 Task: Plan a wildlife safari in Everglades National Park, Florida, and Big Cypress National Preserve, Florida.
Action: Mouse moved to (156, 72)
Screenshot: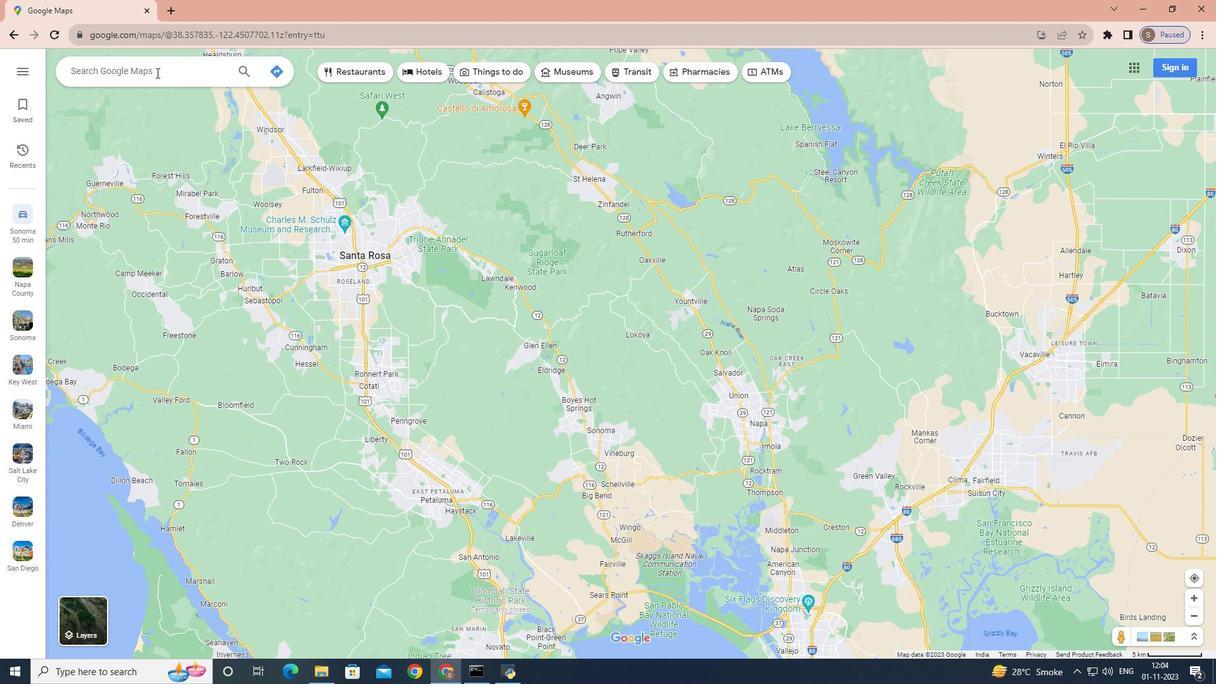 
Action: Mouse pressed left at (156, 72)
Screenshot: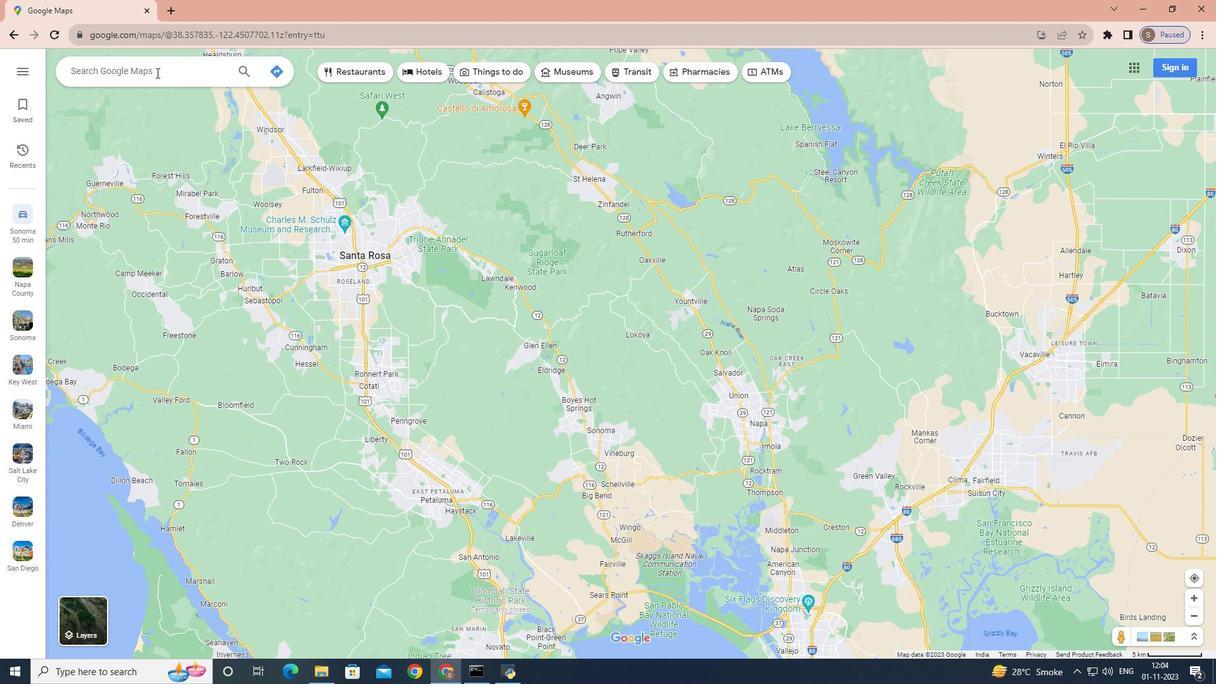 
Action: Key pressed <Key.shift>E
Screenshot: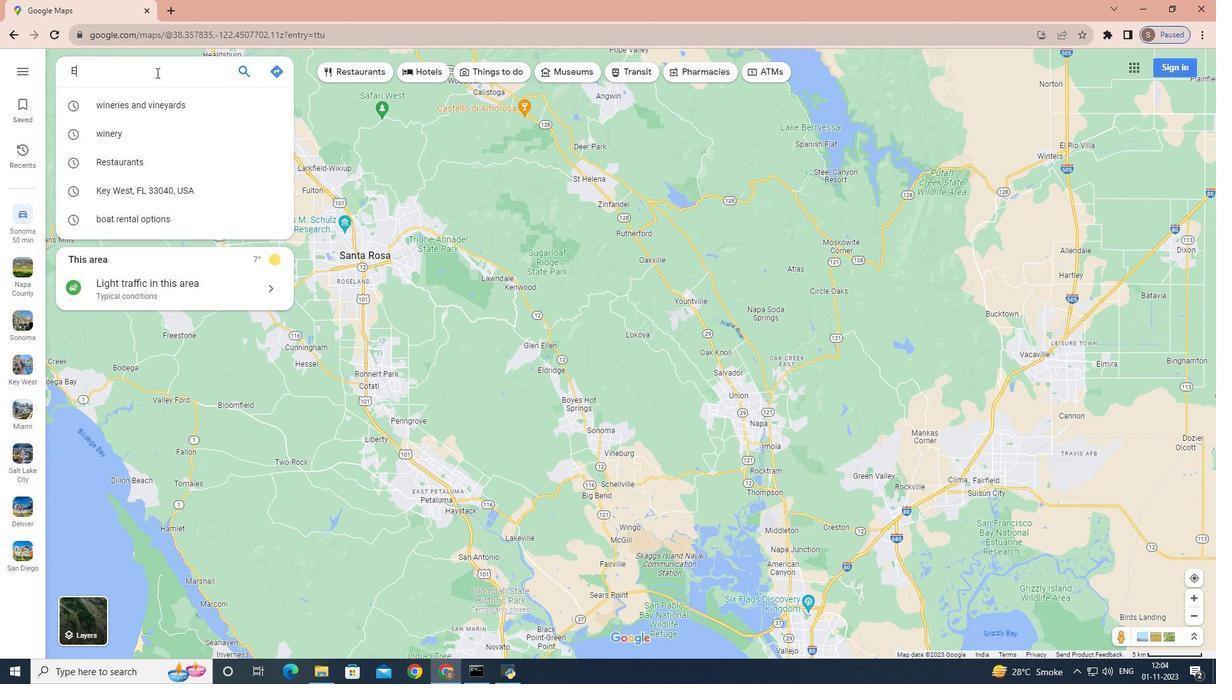 
Action: Mouse moved to (156, 72)
Screenshot: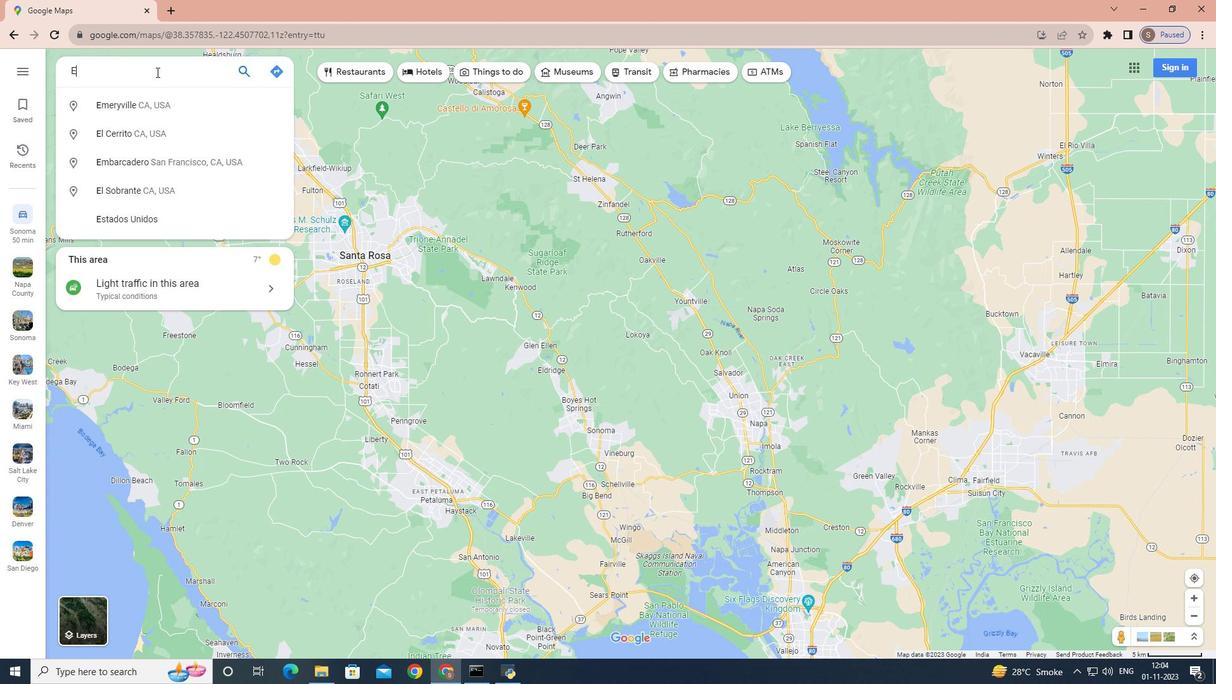 
Action: Key pressed verglades<Key.space><Key.shift>National<Key.space><Key.shift>Park,<Key.space><Key.shift>Florida<Key.enter>
Screenshot: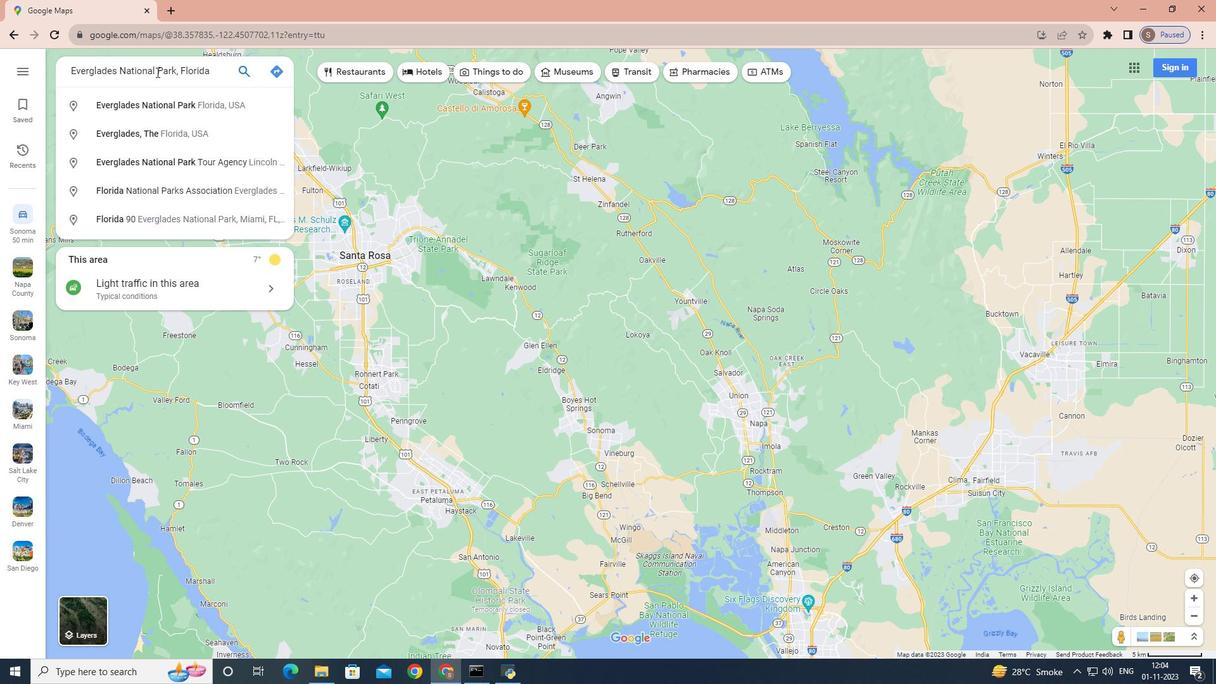 
Action: Mouse moved to (174, 311)
Screenshot: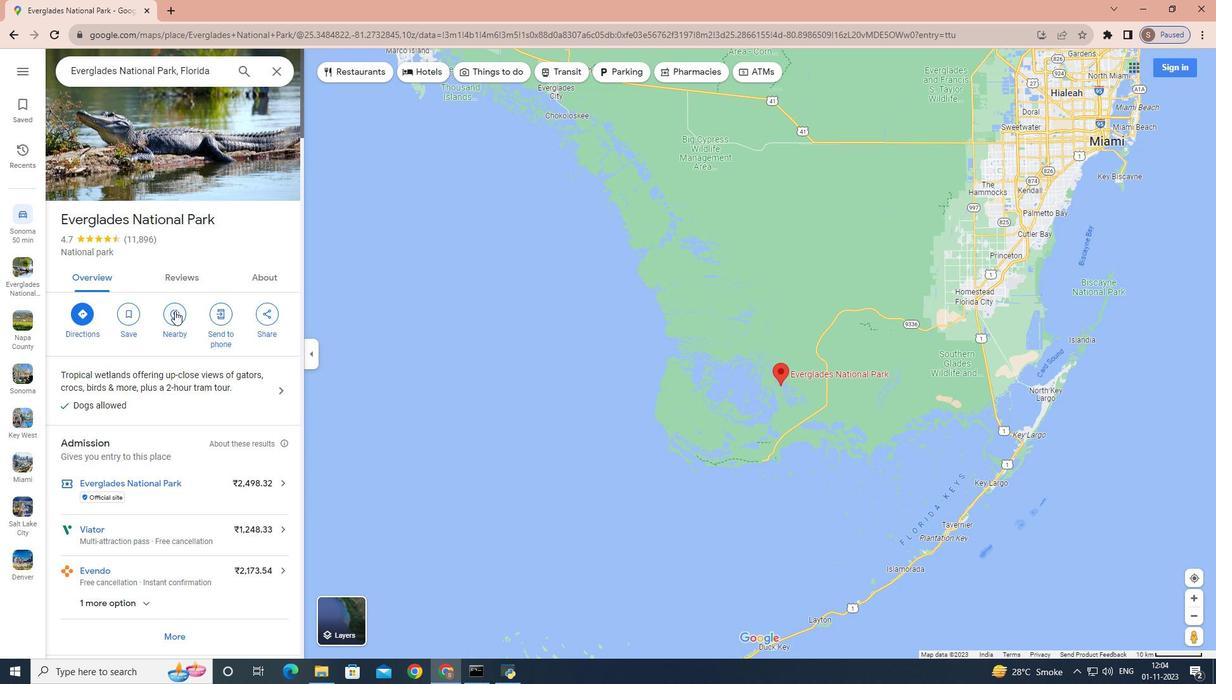 
Action: Mouse pressed left at (174, 311)
Screenshot: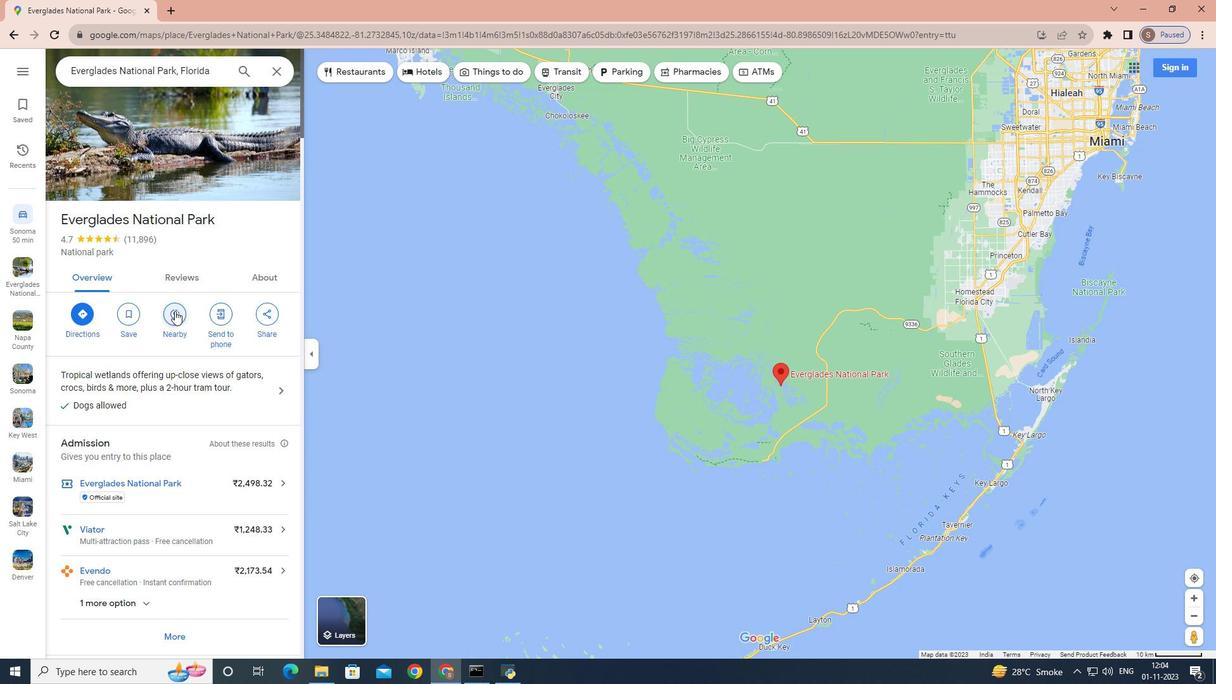 
Action: Mouse moved to (202, 211)
Screenshot: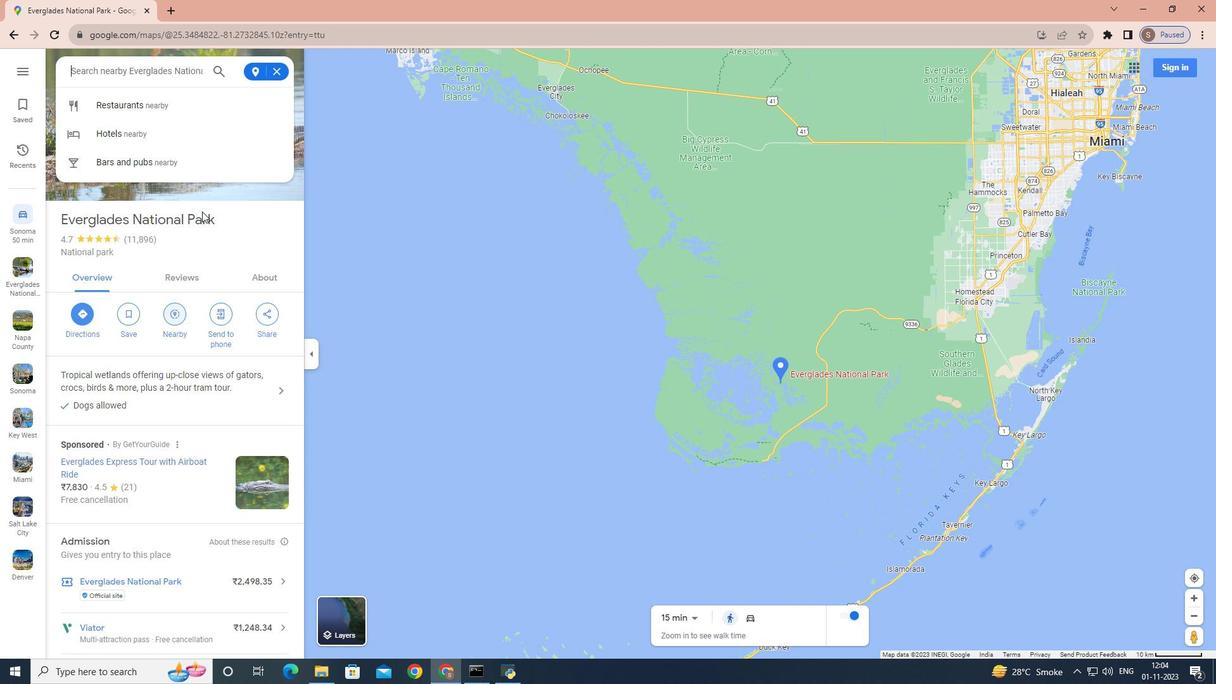 
Action: Key pressed wildlife<Key.space>safari<Key.enter>
Screenshot: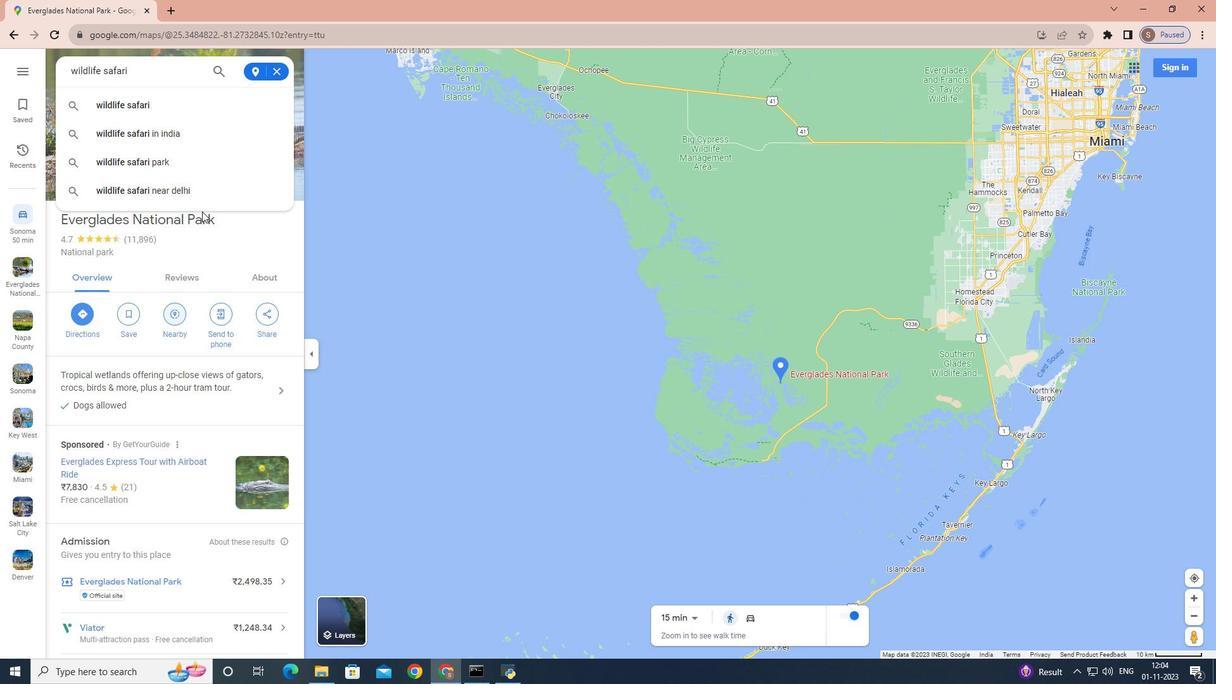
Action: Mouse moved to (276, 74)
Screenshot: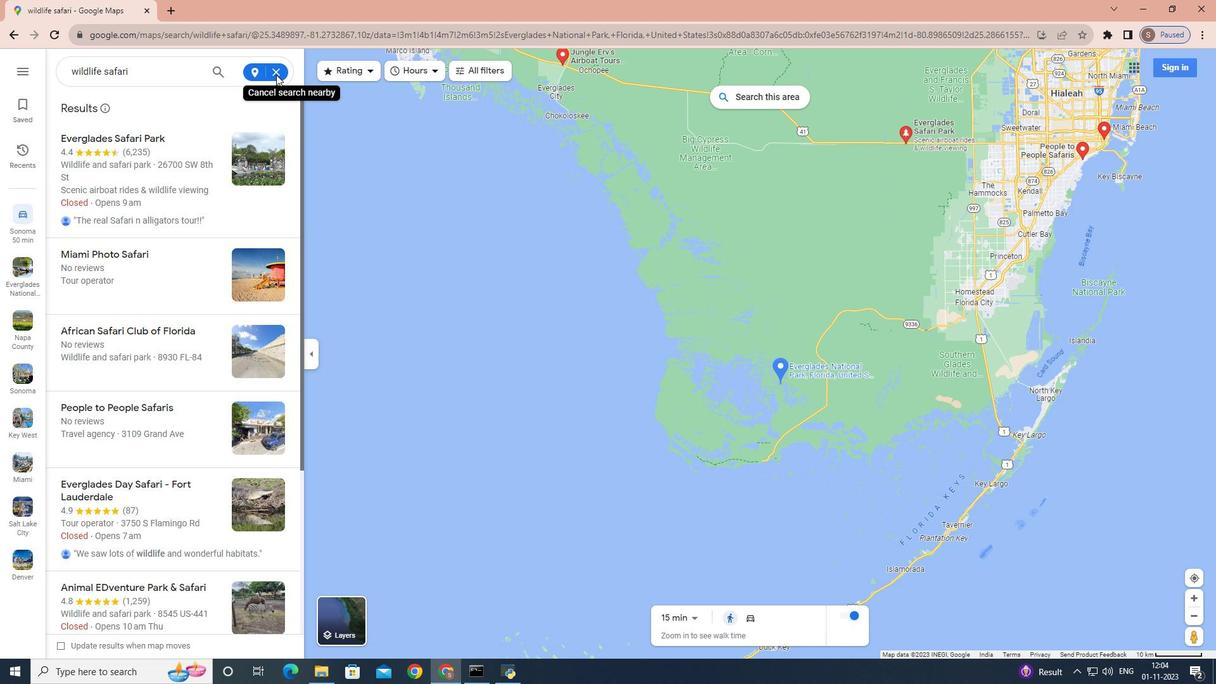 
Action: Mouse pressed left at (276, 74)
Screenshot: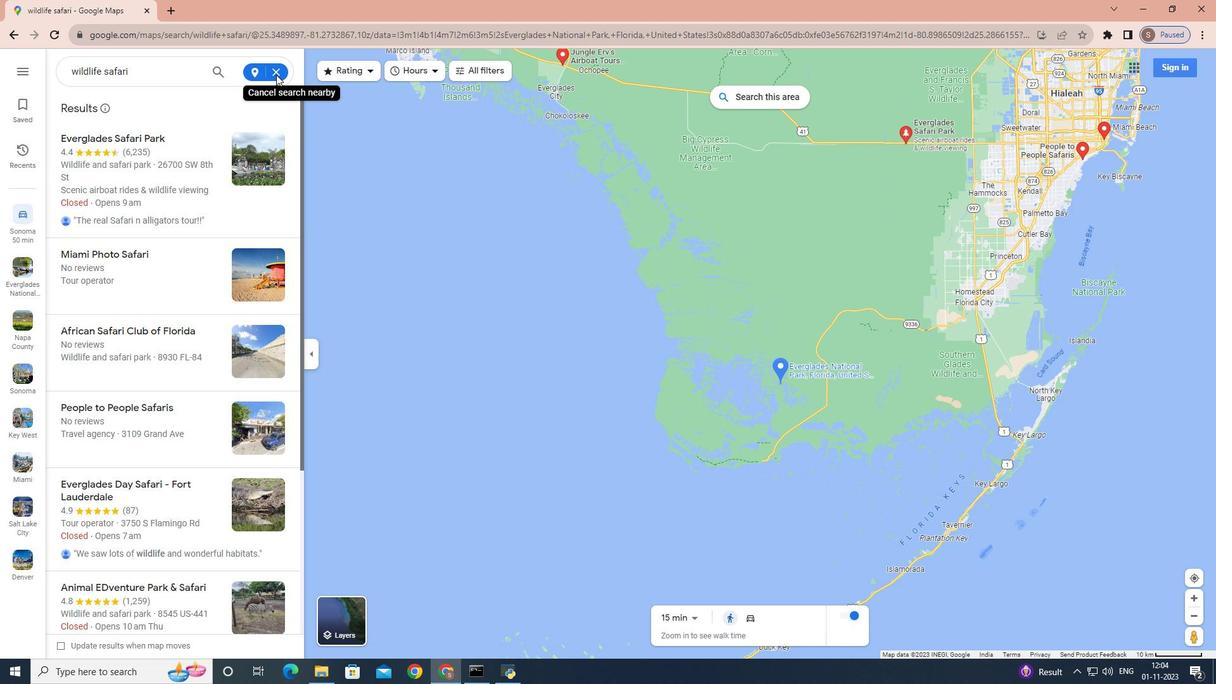 
Action: Mouse pressed left at (276, 74)
Screenshot: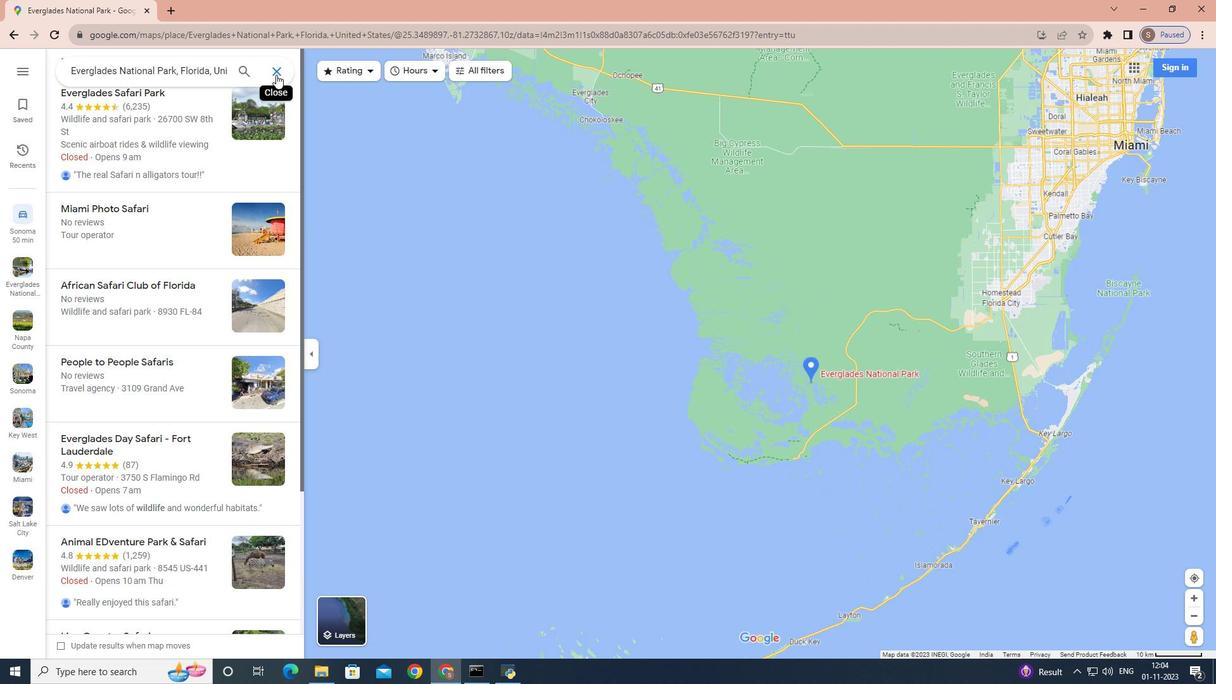 
Action: Key pressed <Key.shift><Key.shift><Key.shift><Key.shift><Key.shift><Key.shift><Key.shift><Key.shift>Big<Key.space><Key.shift>Cypress<Key.space><Key.shift>National<Key.space><Key.shift>Preserve,<Key.space><Key.shift>Florida<Key.enter>
Screenshot: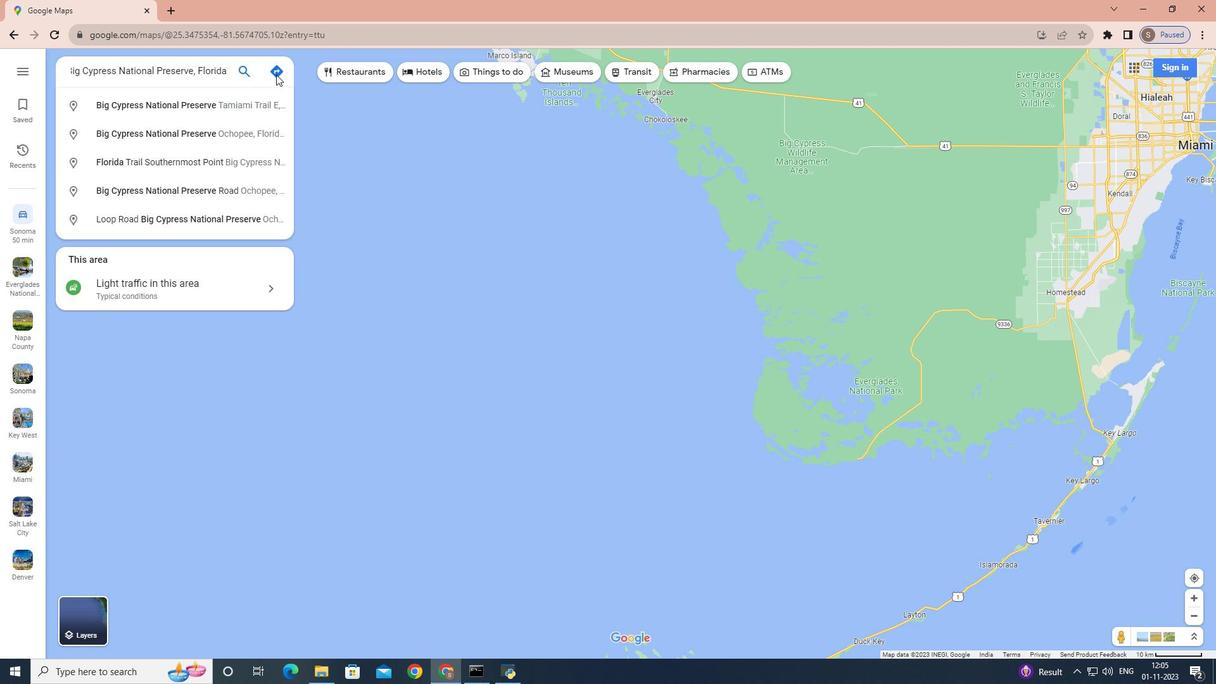 
Action: Mouse moved to (172, 264)
Screenshot: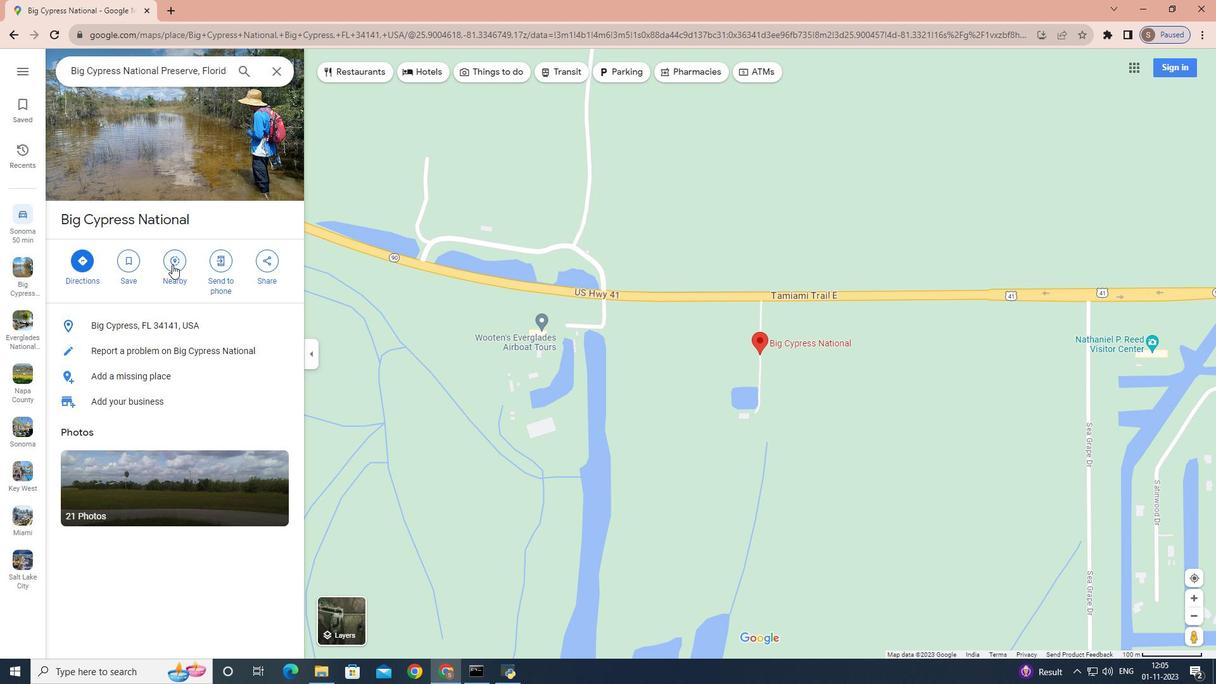 
Action: Mouse pressed left at (172, 264)
Screenshot: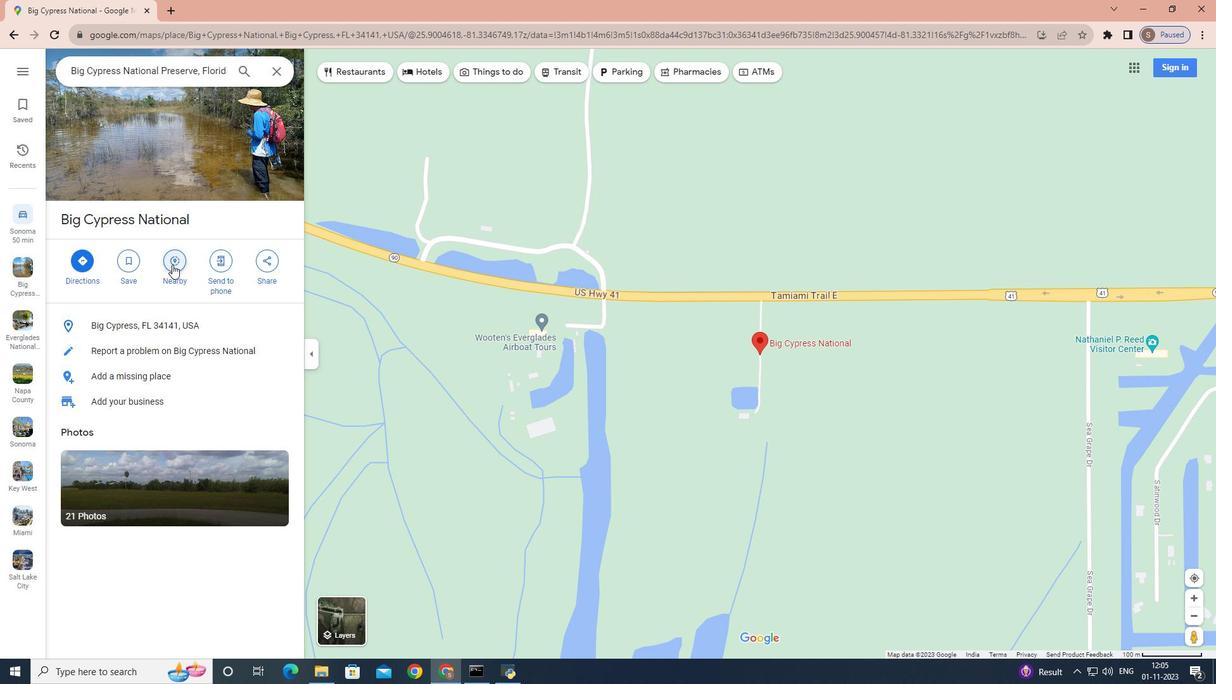 
Action: Mouse moved to (155, 224)
Screenshot: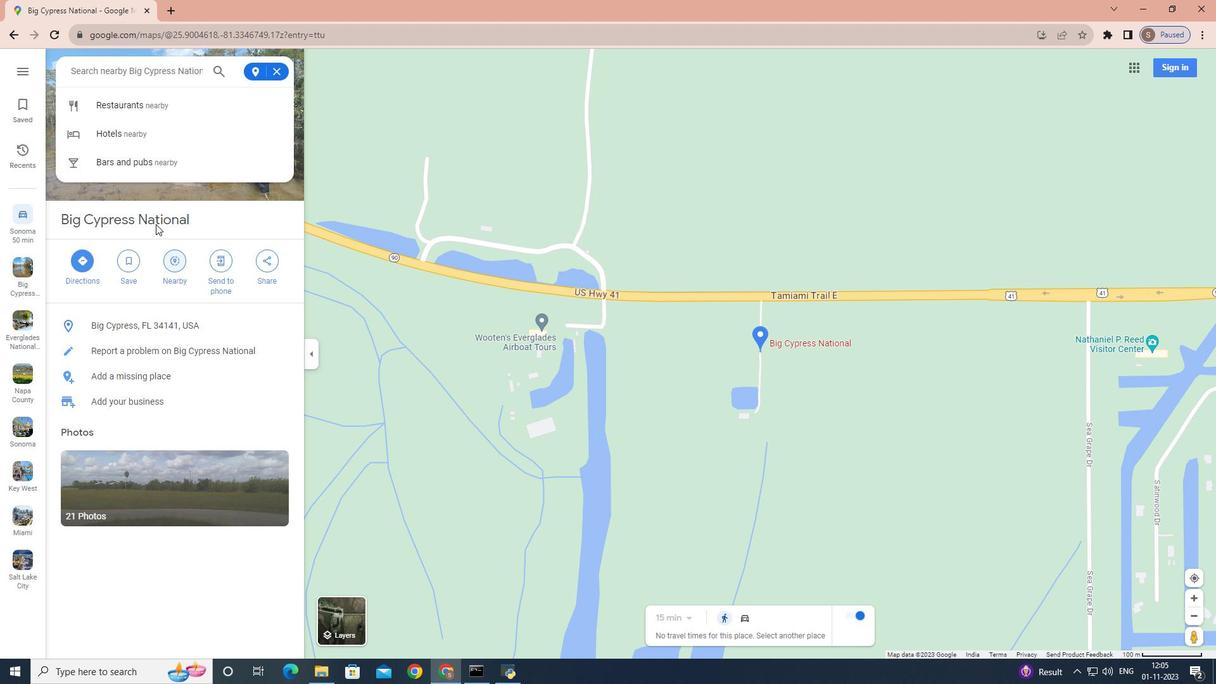 
Action: Key pressed wildlife<Key.space>safari<Key.enter>
Screenshot: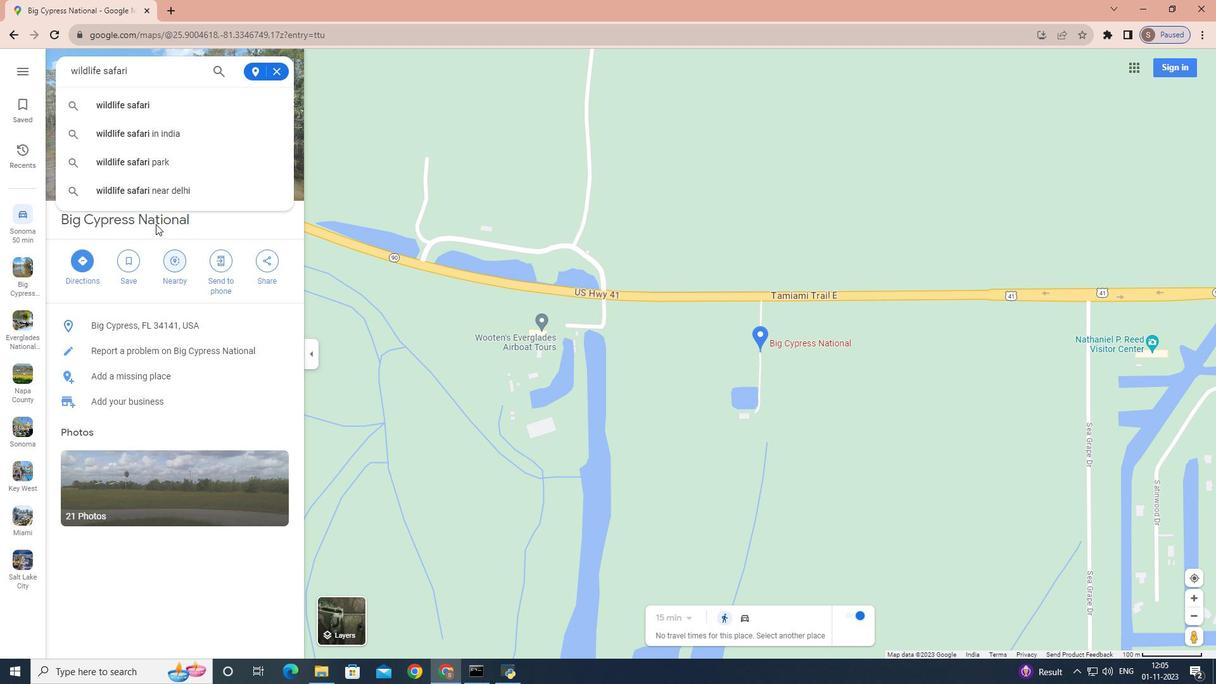 
Action: Mouse moved to (248, 254)
Screenshot: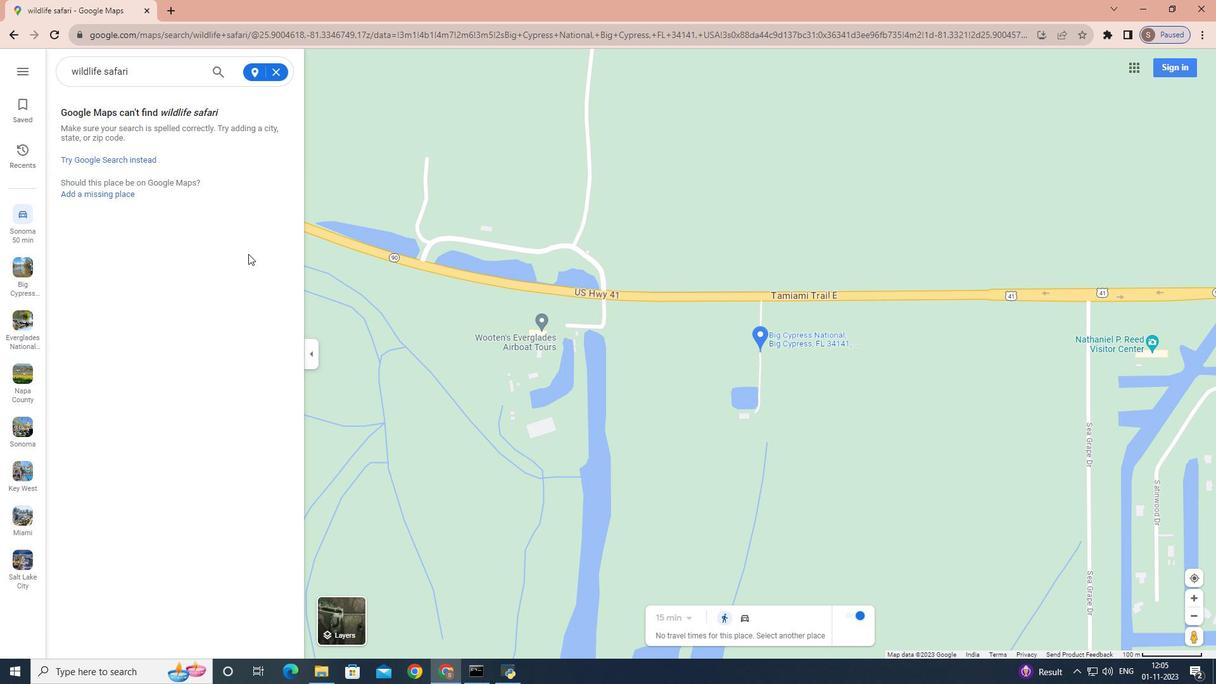 
